 Task: Plan a road trip along the Great Lakes from Chicago, Illinois, to Mackinac Island, Michigan.
Action: Mouse pressed left at (223, 54)
Screenshot: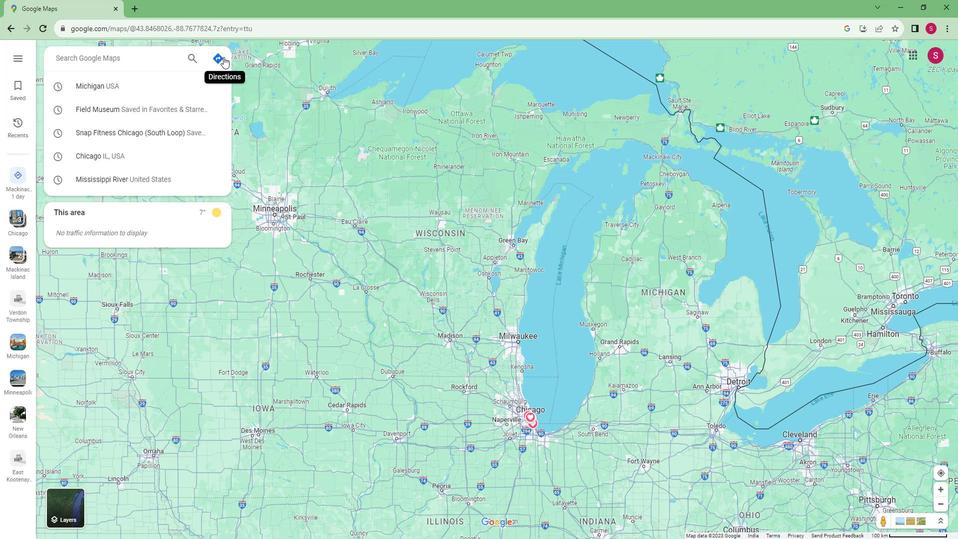 
Action: Mouse moved to (135, 79)
Screenshot: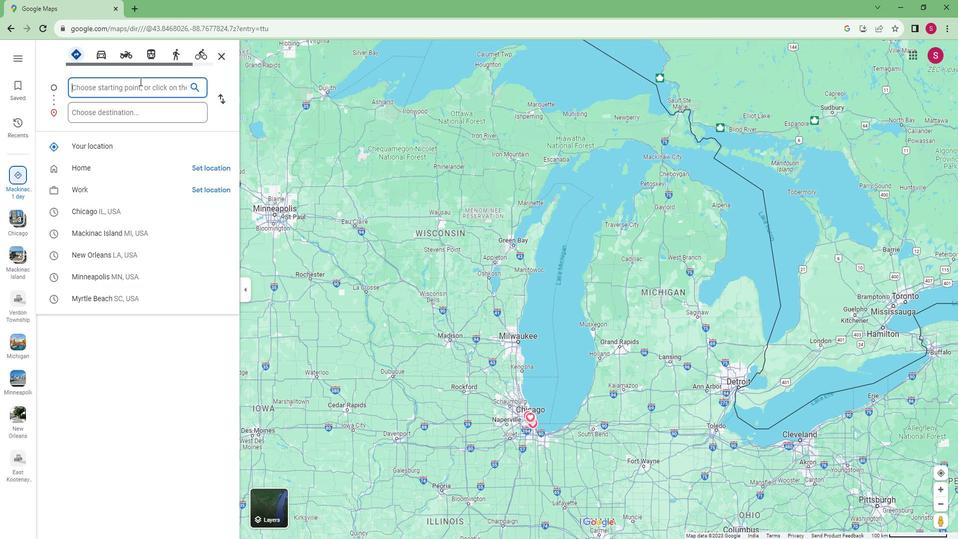 
Action: Key pressed <Key.caps_lock>C<Key.caps_lock>hicago,<Key.caps_lock>I<Key.caps_lock>llinois
Screenshot: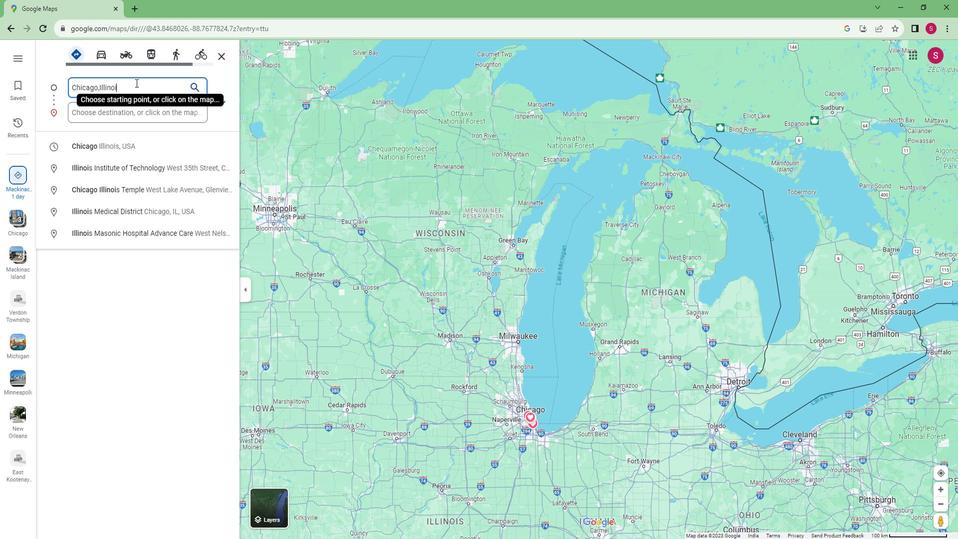 
Action: Mouse moved to (109, 105)
Screenshot: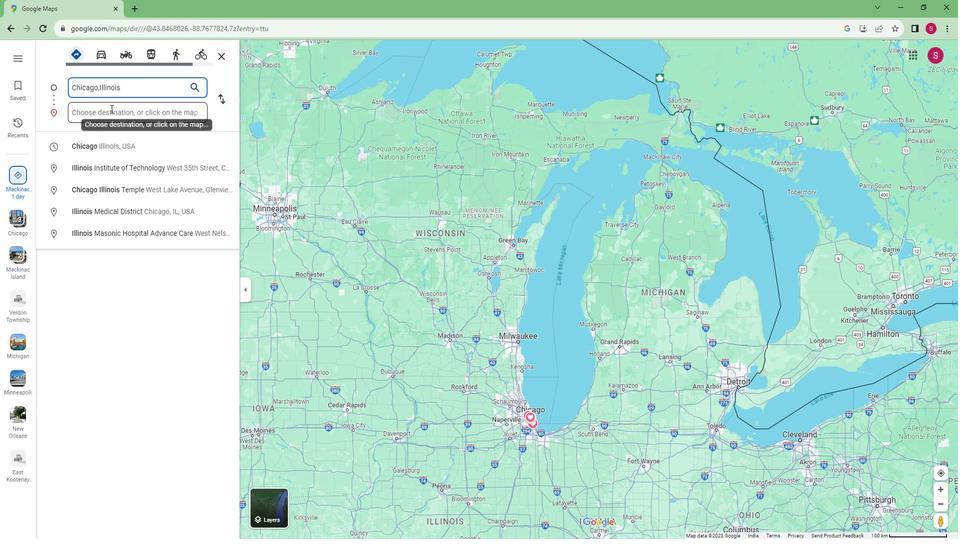 
Action: Mouse pressed left at (109, 105)
Screenshot: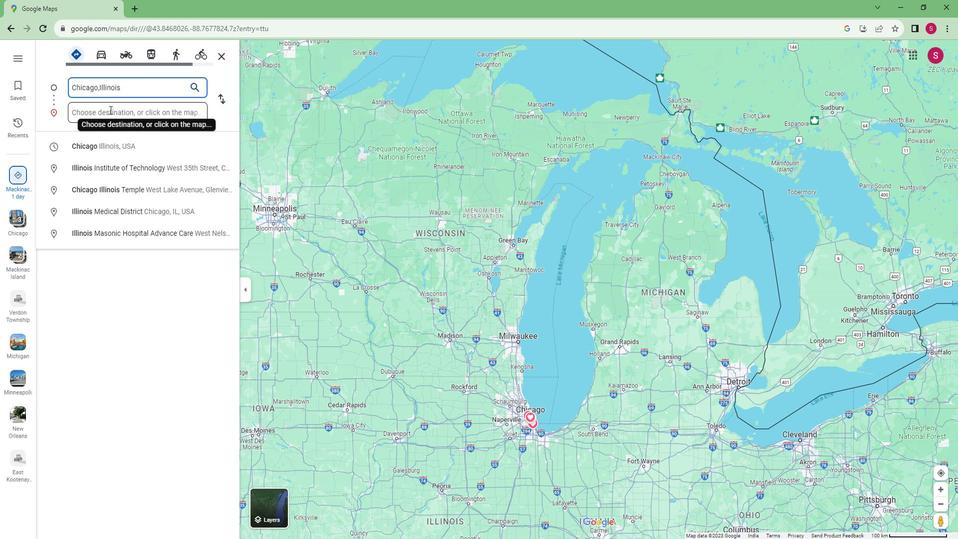 
Action: Key pressed <Key.caps_lock>M<Key.caps_lock>ackinac<Key.space><Key.caps_lock>I<Key.caps_lock>sland,<Key.caps_lock>M<Key.caps_lock>ichigan<Key.enter>
Screenshot: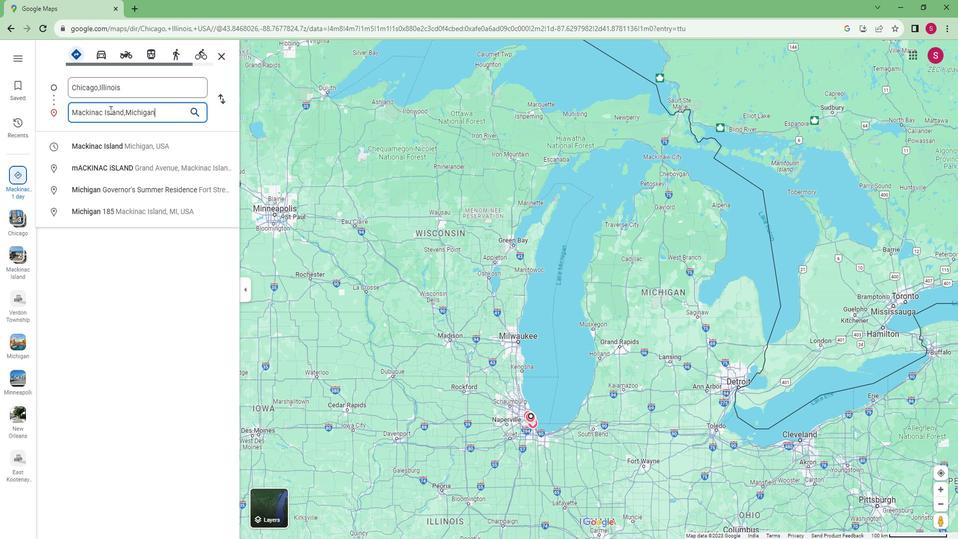 
Action: Mouse moved to (74, 226)
Screenshot: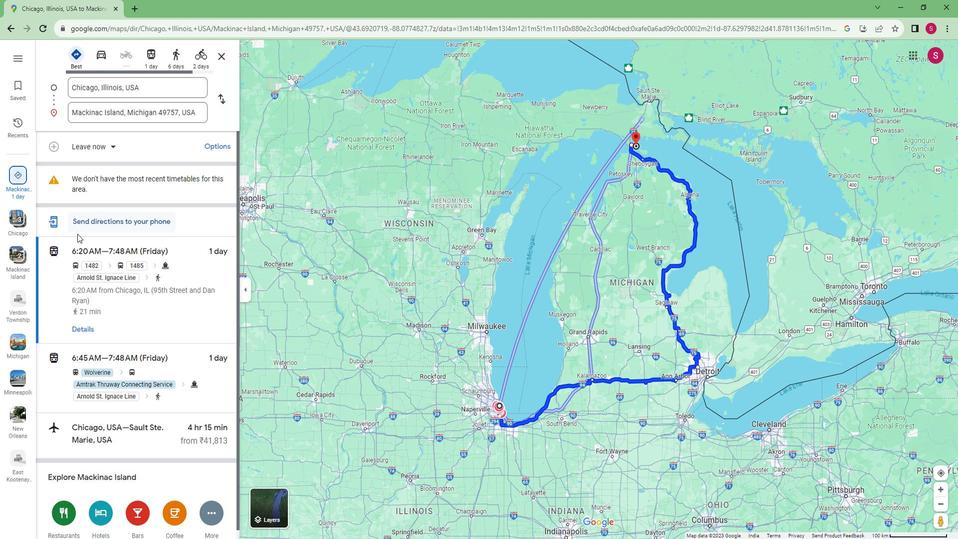 
Action: Mouse scrolled (74, 225) with delta (0, 0)
Screenshot: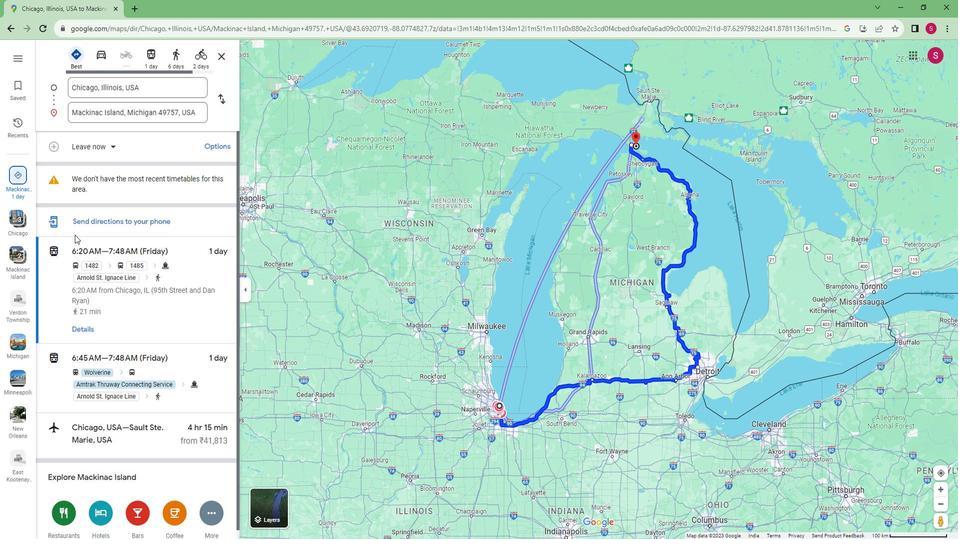 
Action: Mouse scrolled (74, 225) with delta (0, 0)
Screenshot: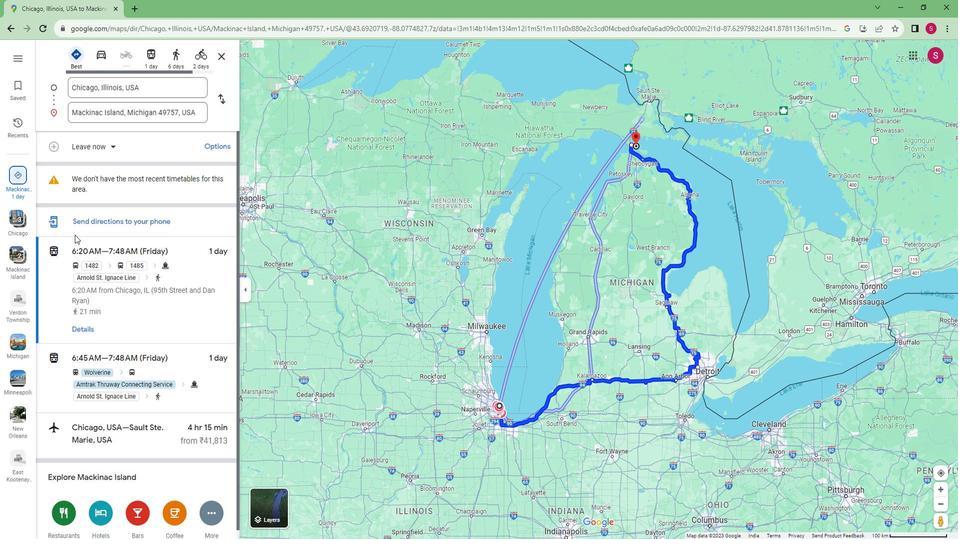 
Action: Mouse scrolled (74, 225) with delta (0, 0)
Screenshot: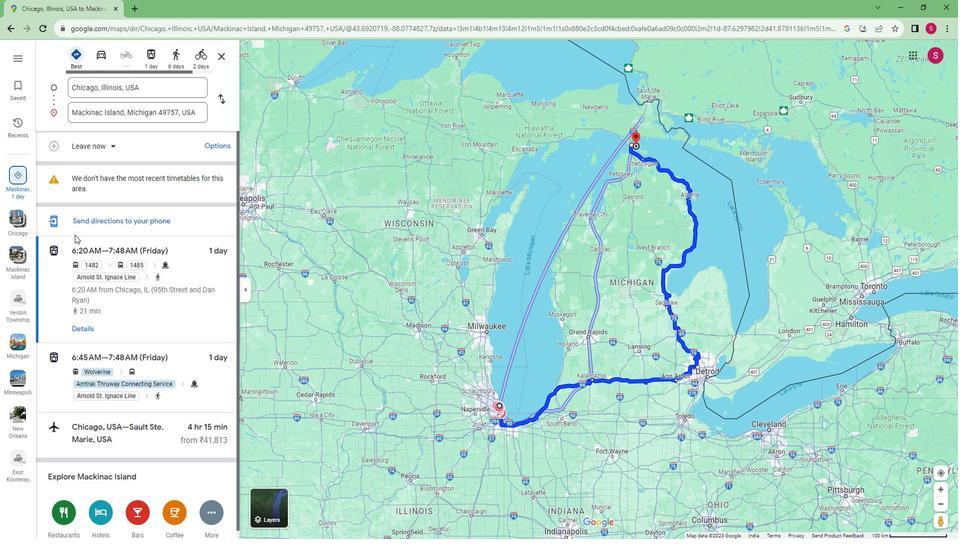 
Action: Mouse scrolled (74, 226) with delta (0, 0)
Screenshot: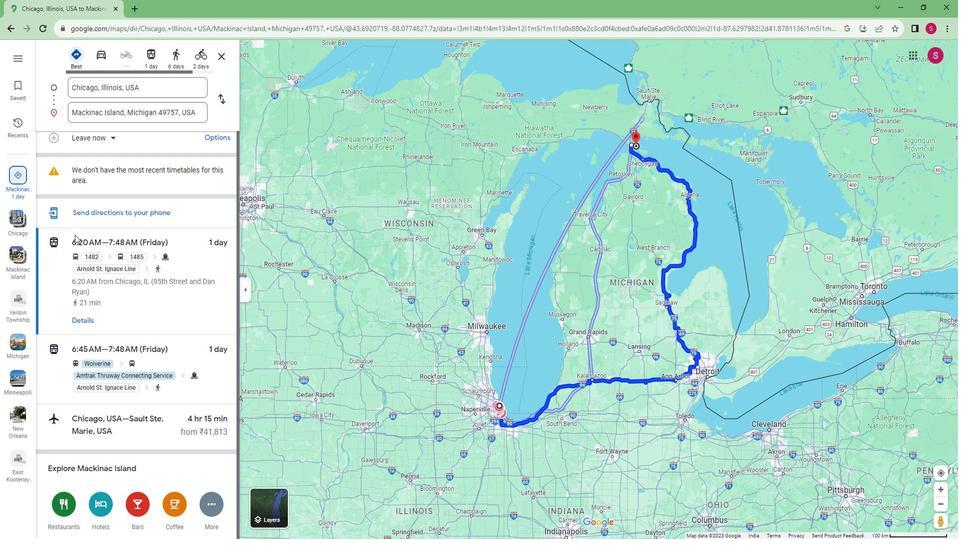 
Action: Mouse moved to (70, 317)
Screenshot: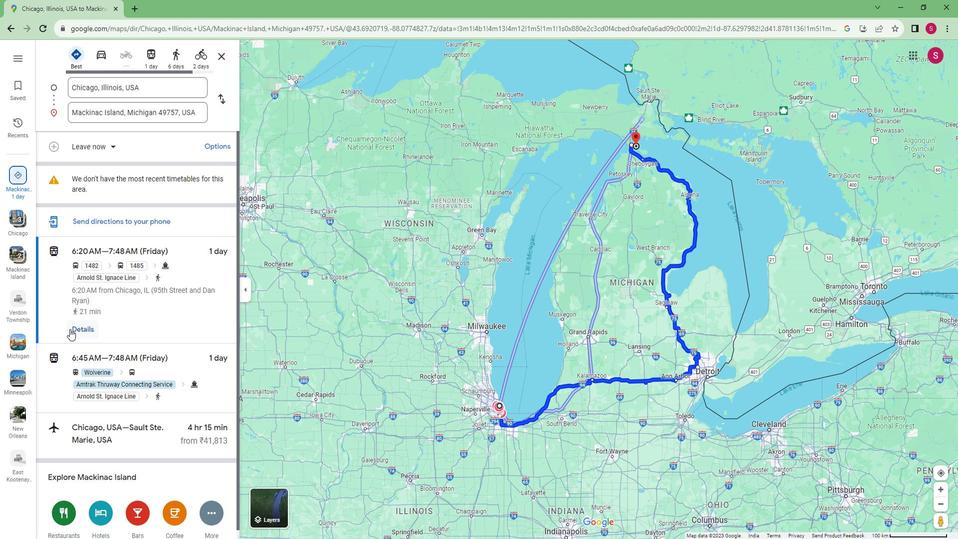 
Action: Mouse pressed left at (70, 317)
Screenshot: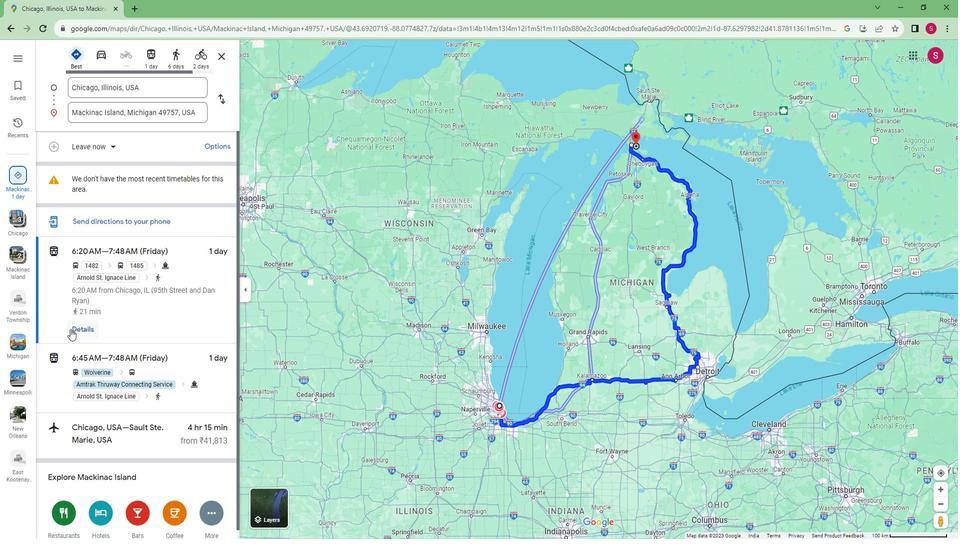 
Action: Mouse moved to (119, 283)
Screenshot: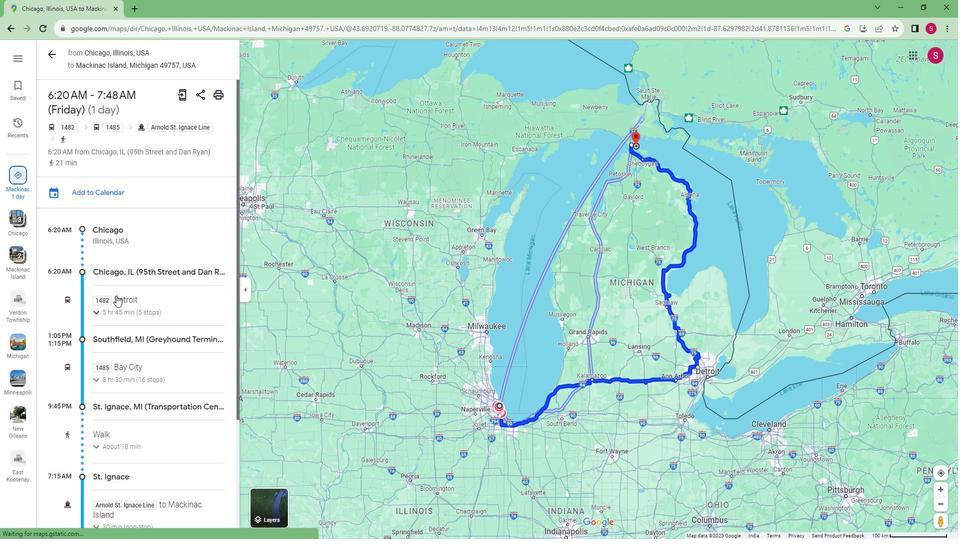 
Action: Mouse scrolled (119, 282) with delta (0, 0)
Screenshot: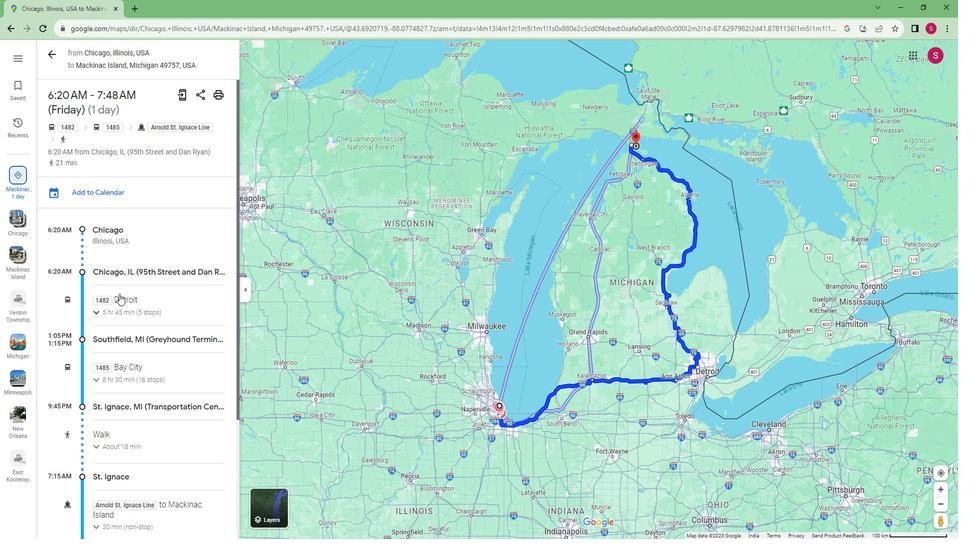 
Action: Mouse scrolled (119, 282) with delta (0, 0)
Screenshot: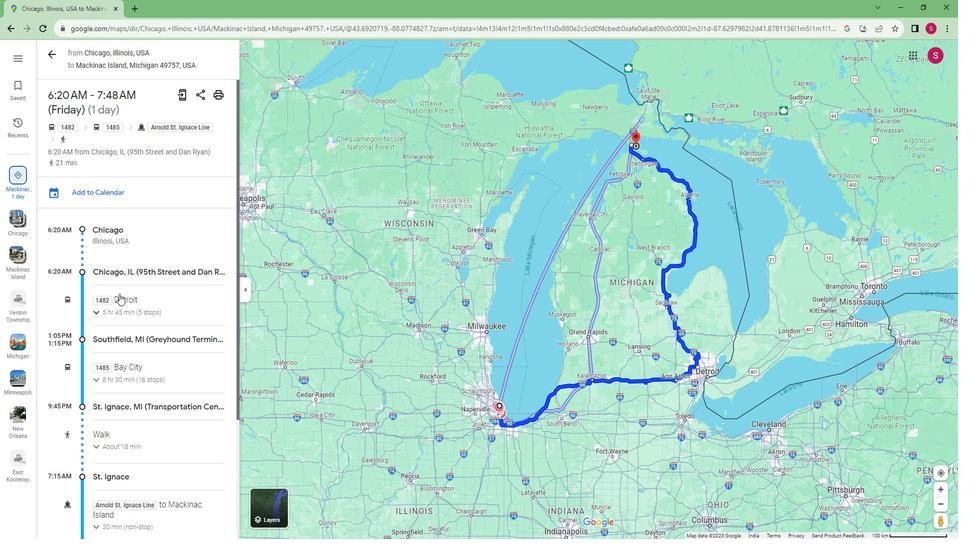 
Action: Mouse scrolled (119, 282) with delta (0, 0)
Screenshot: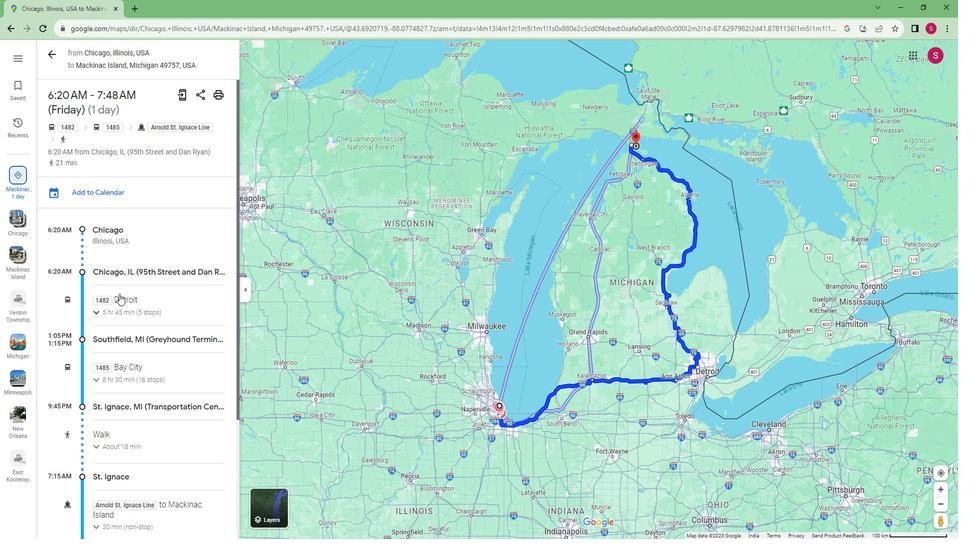 
Action: Mouse scrolled (119, 282) with delta (0, 0)
Screenshot: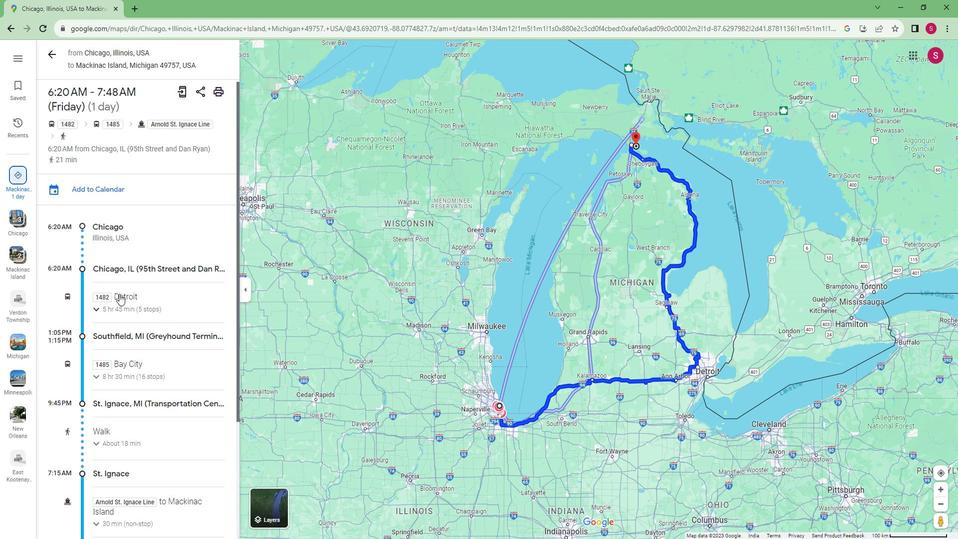 
Action: Mouse scrolled (119, 282) with delta (0, 0)
Screenshot: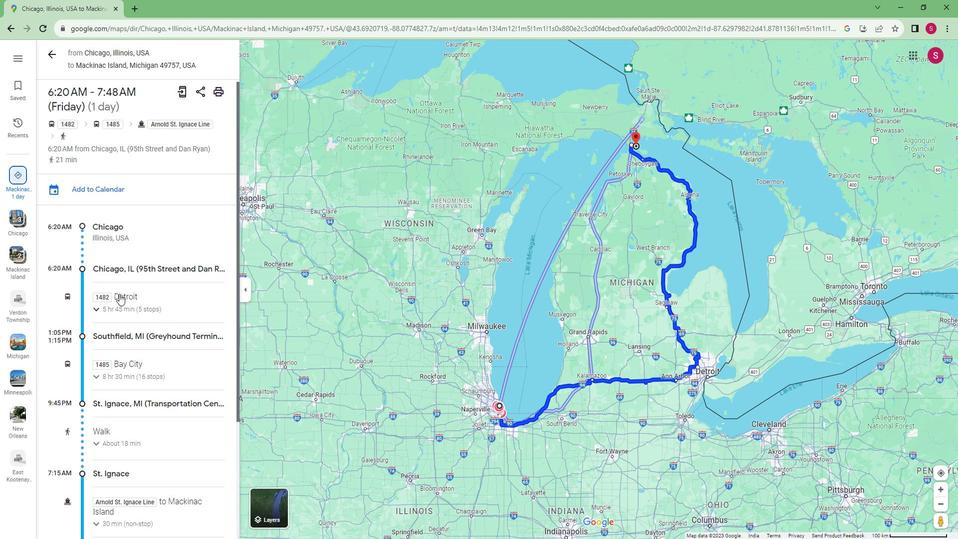 
Action: Mouse scrolled (119, 282) with delta (0, 0)
Screenshot: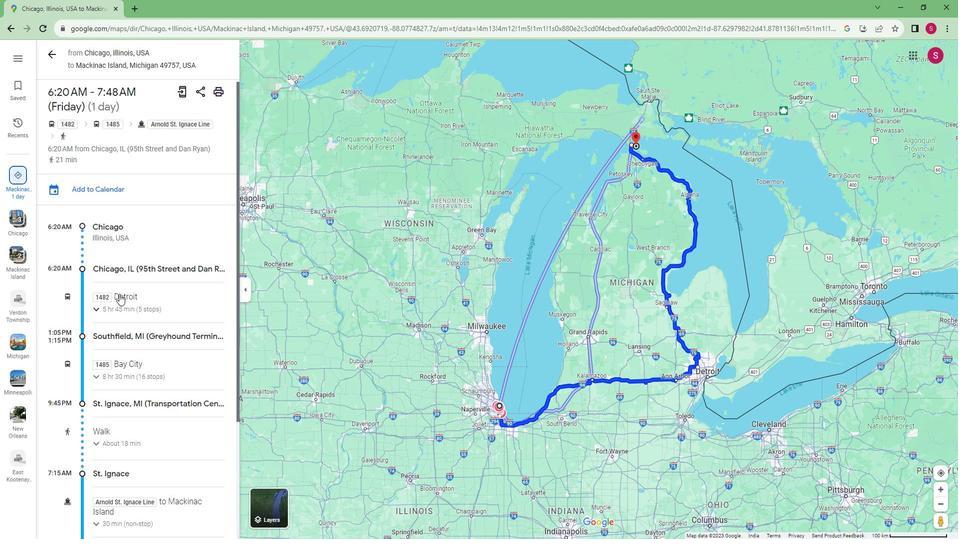 
Action: Mouse scrolled (119, 282) with delta (0, 0)
Screenshot: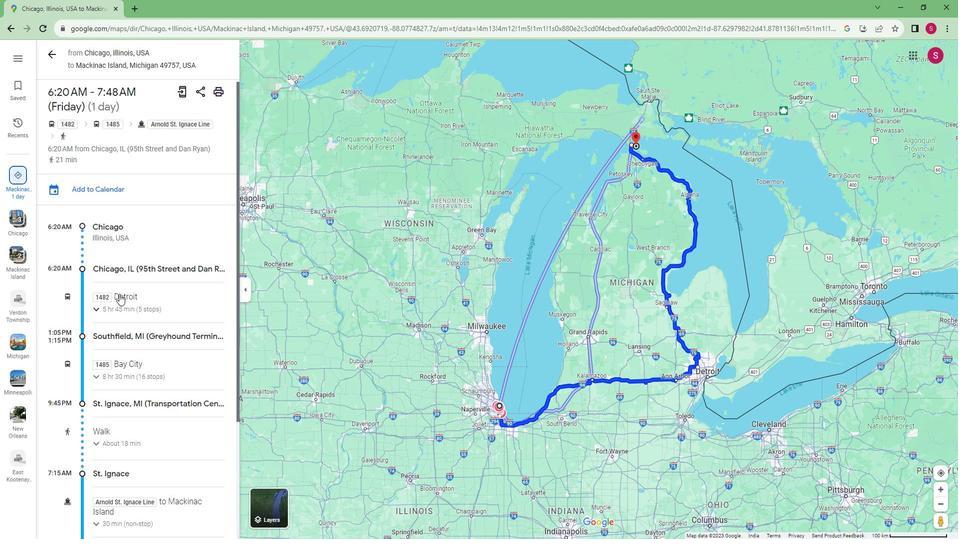
Action: Mouse scrolled (119, 282) with delta (0, 0)
Screenshot: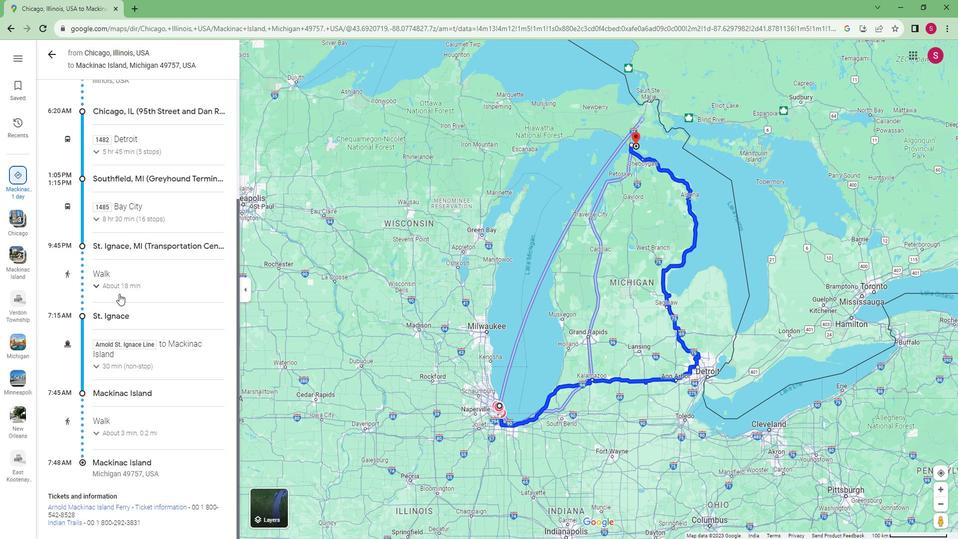
Action: Mouse scrolled (119, 282) with delta (0, 0)
Screenshot: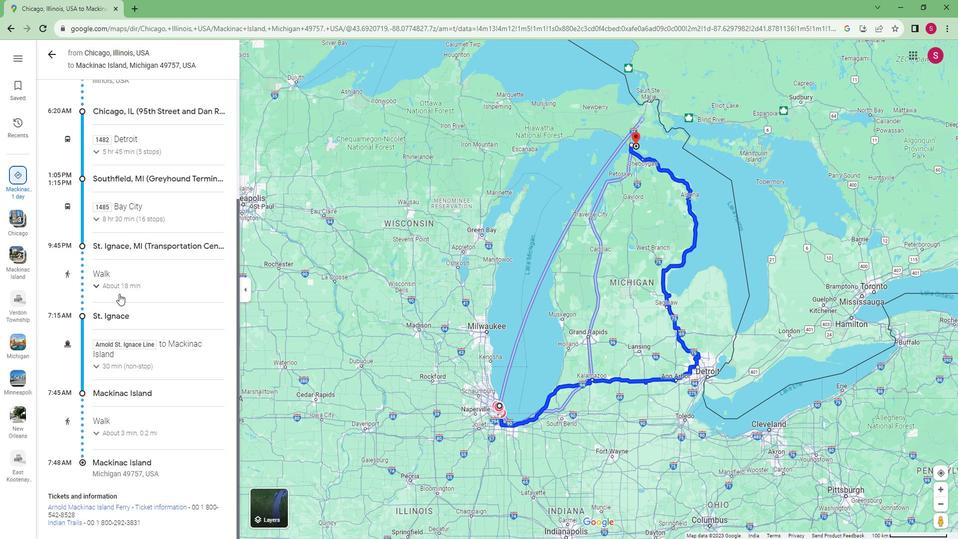 
Action: Mouse scrolled (119, 282) with delta (0, 0)
Screenshot: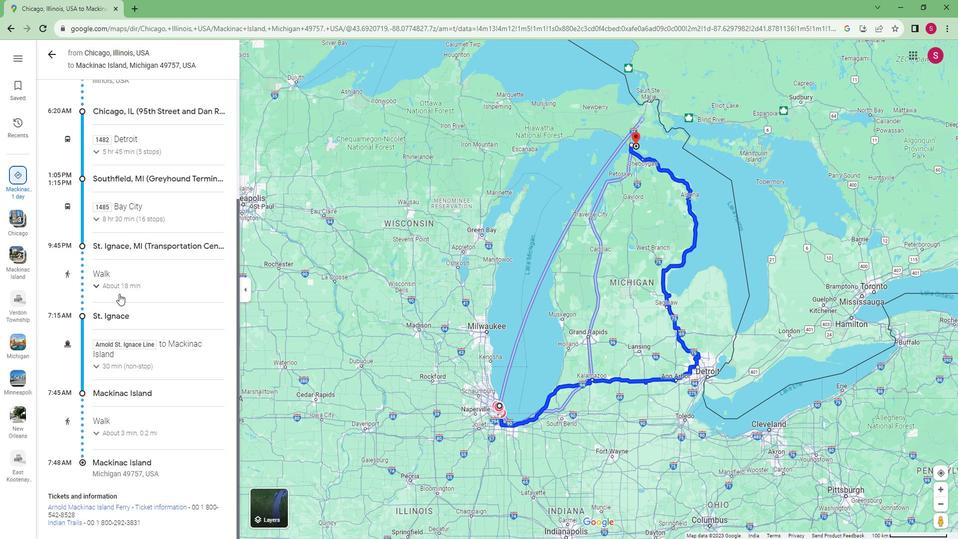 
